 Task: Add the location "Cabin in Peshastin" to your wishlist.
Action: Mouse moved to (956, 102)
Screenshot: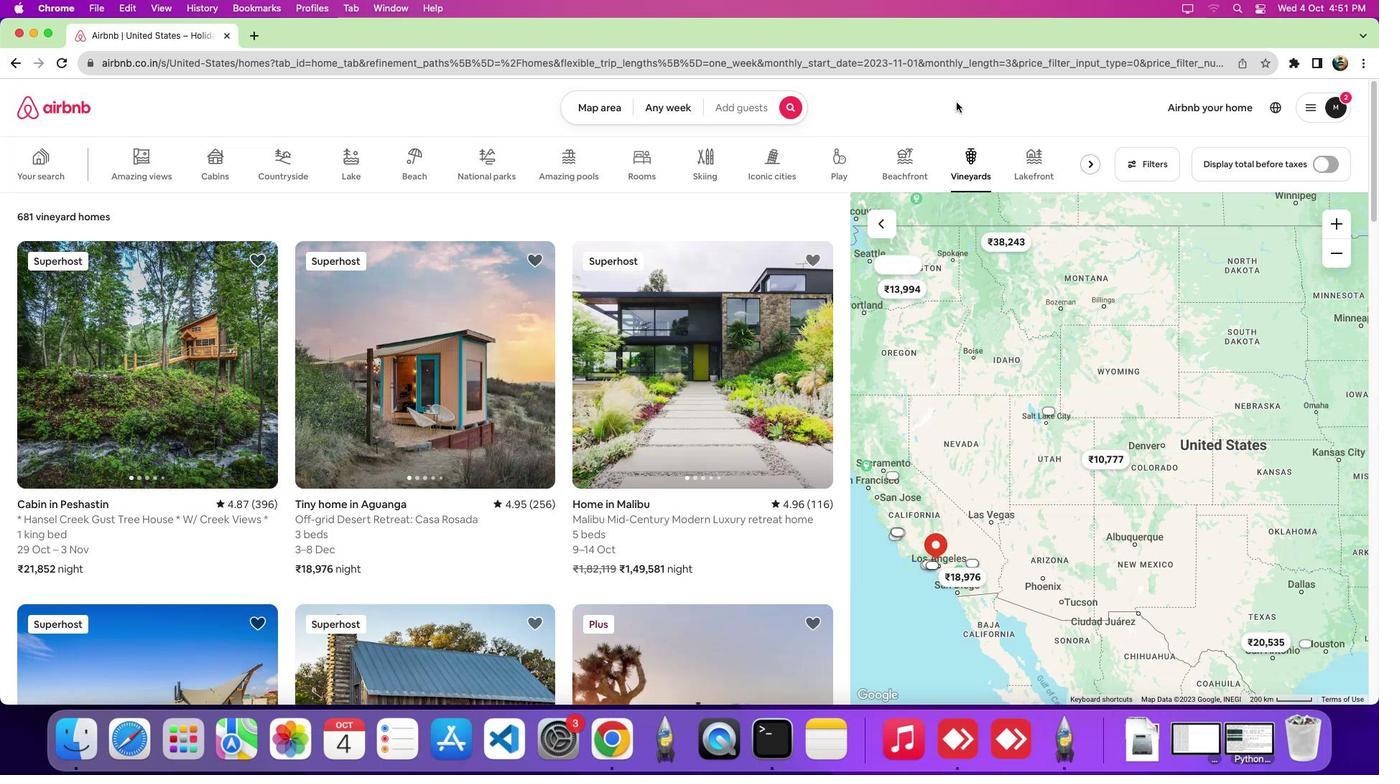 
Action: Mouse pressed left at (956, 102)
Screenshot: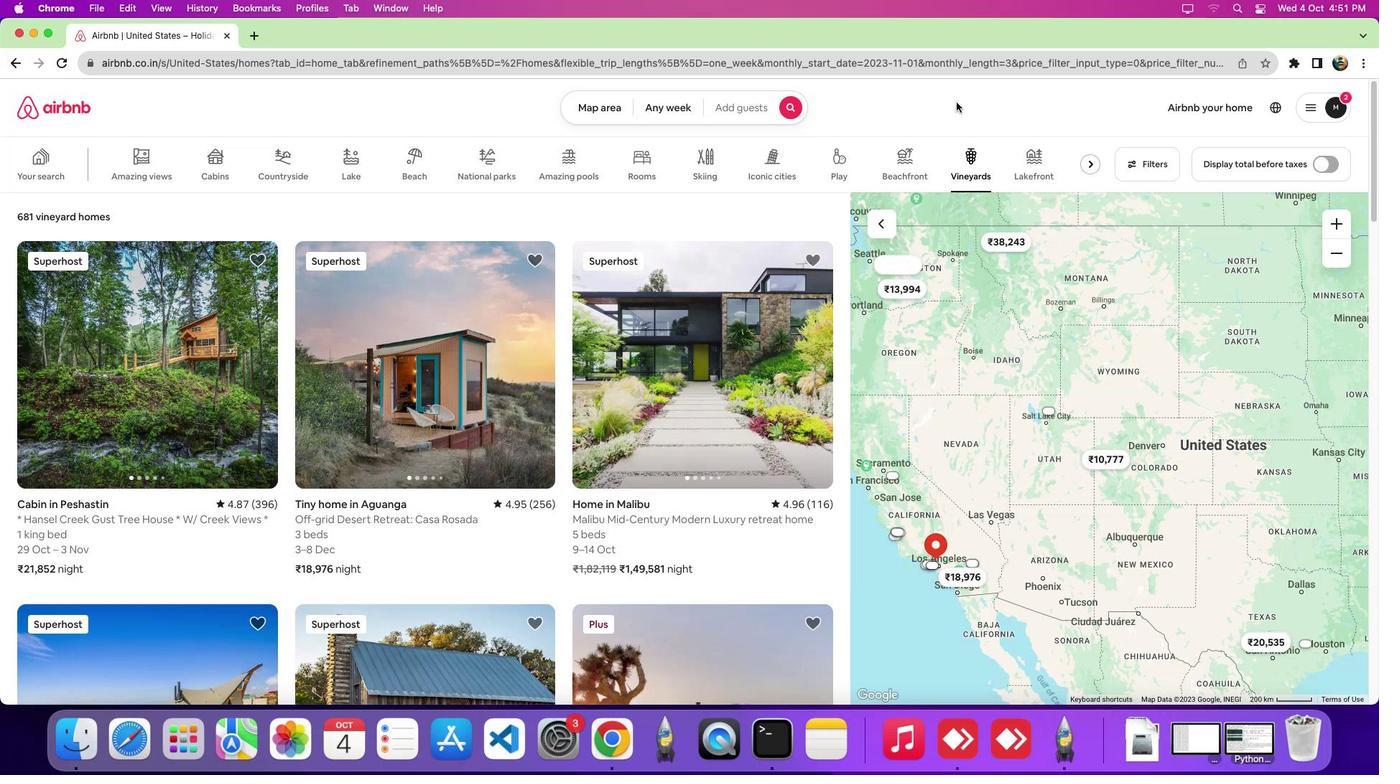 
Action: Mouse moved to (971, 165)
Screenshot: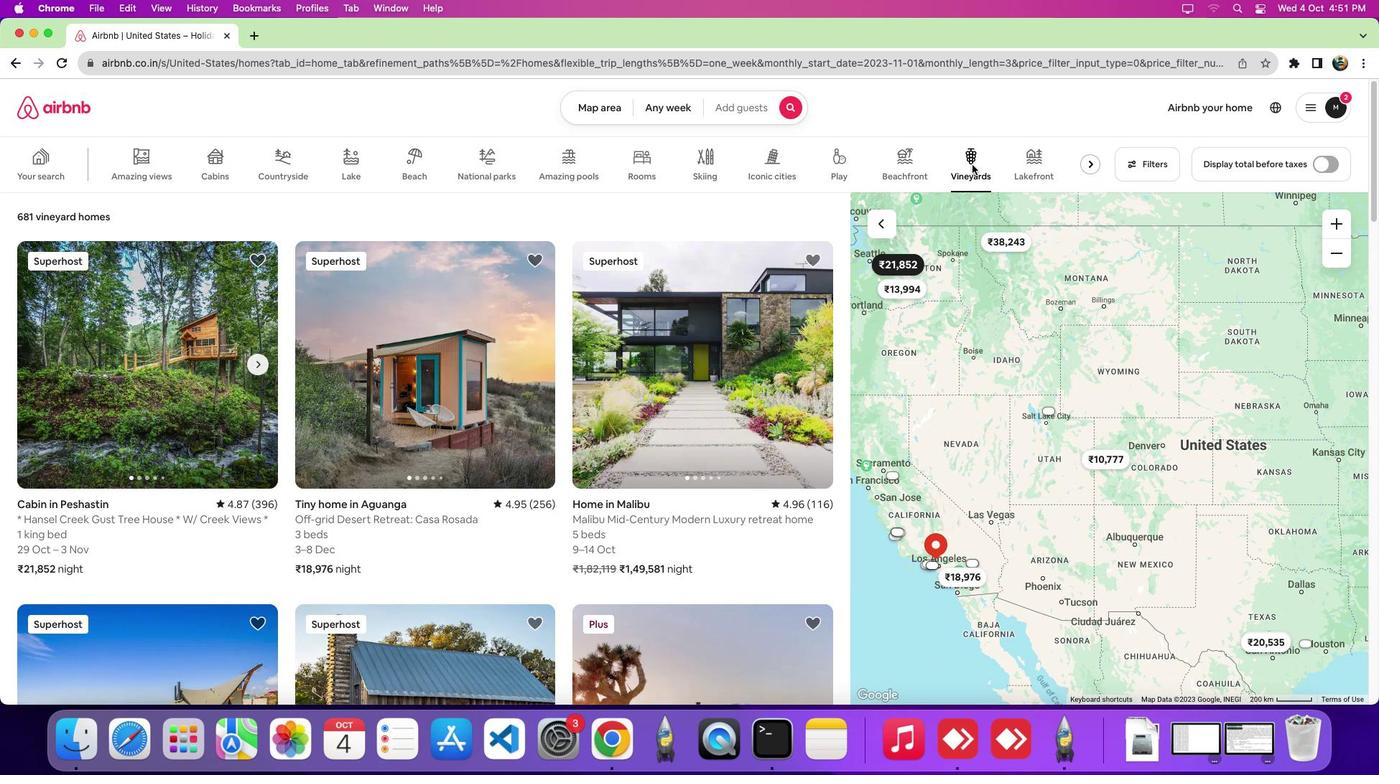 
Action: Mouse pressed left at (971, 165)
Screenshot: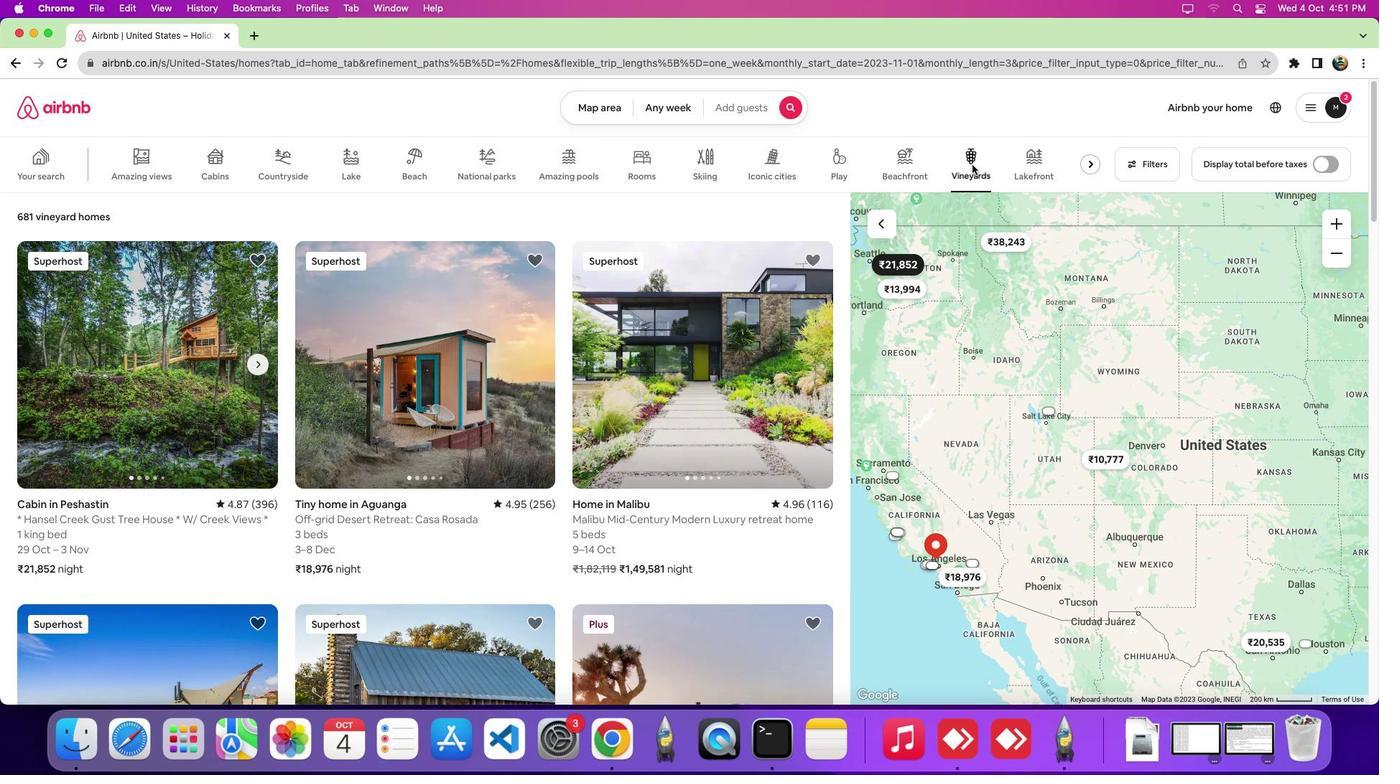
Action: Mouse moved to (153, 432)
Screenshot: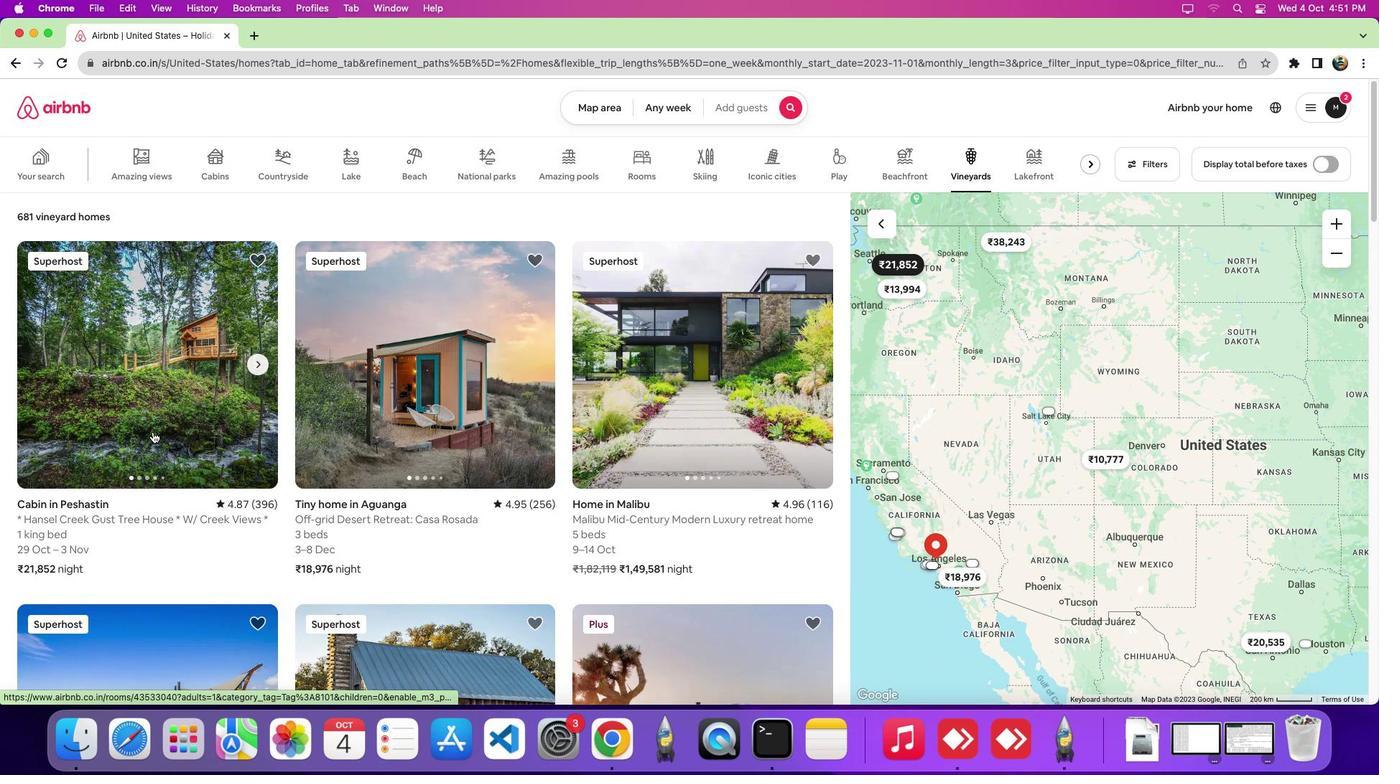 
Action: Mouse pressed left at (153, 432)
Screenshot: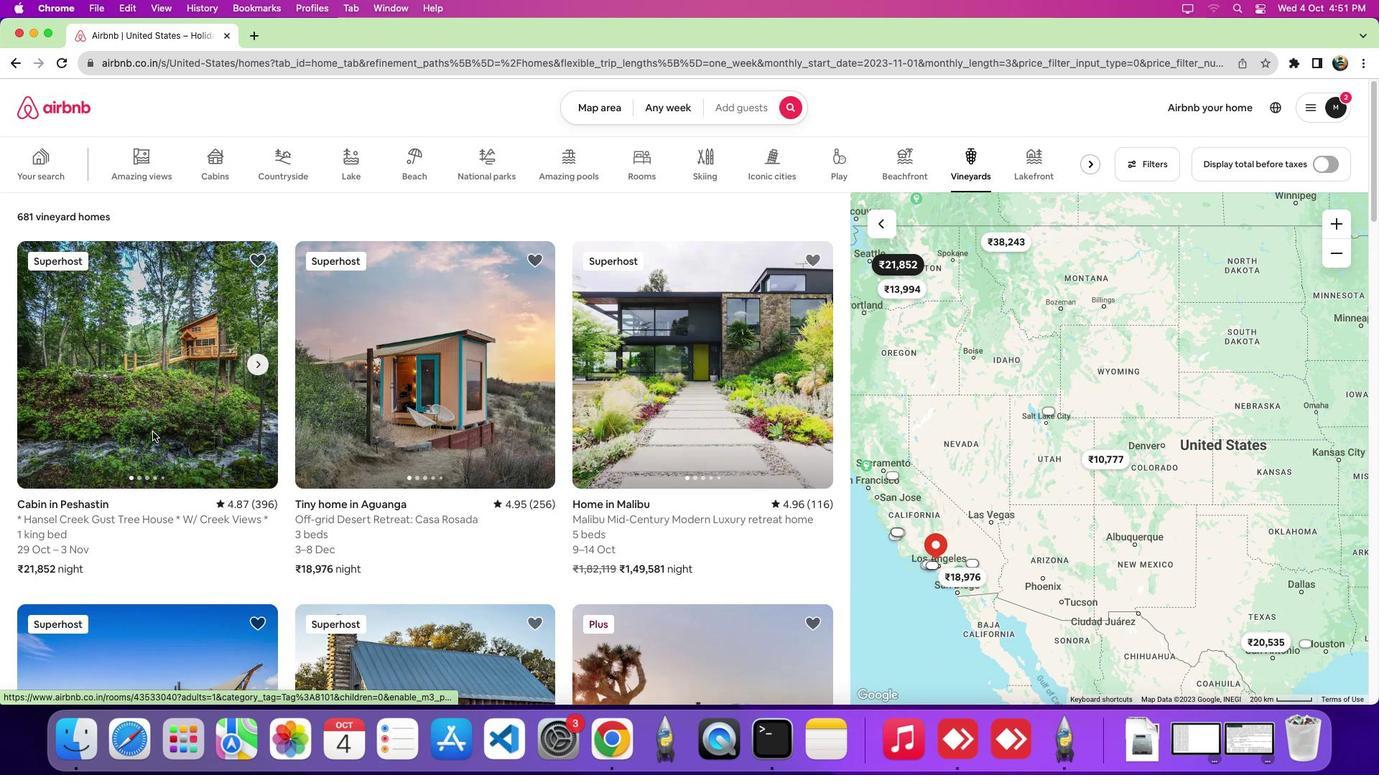 
Action: Mouse moved to (1065, 167)
Screenshot: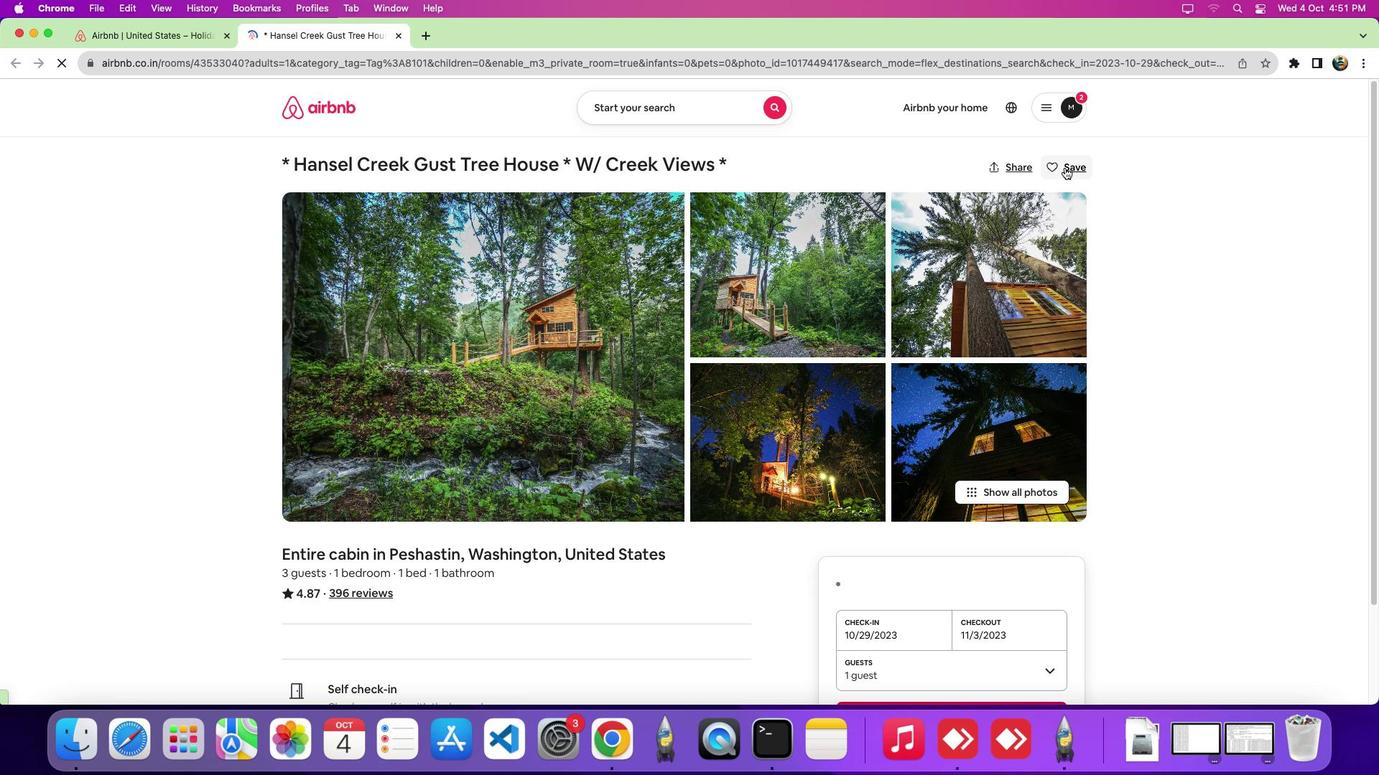 
Action: Mouse pressed left at (1065, 167)
Screenshot: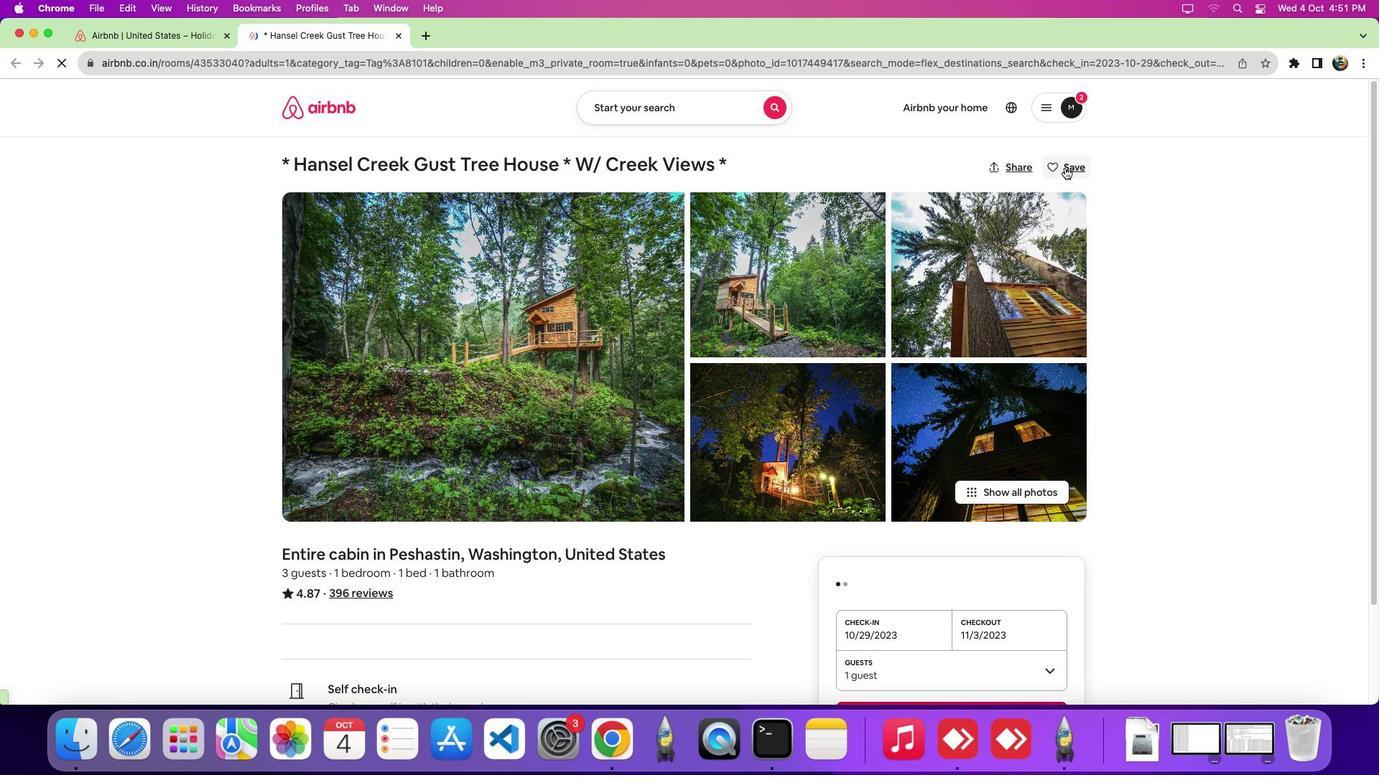 
Action: Mouse moved to (735, 342)
Screenshot: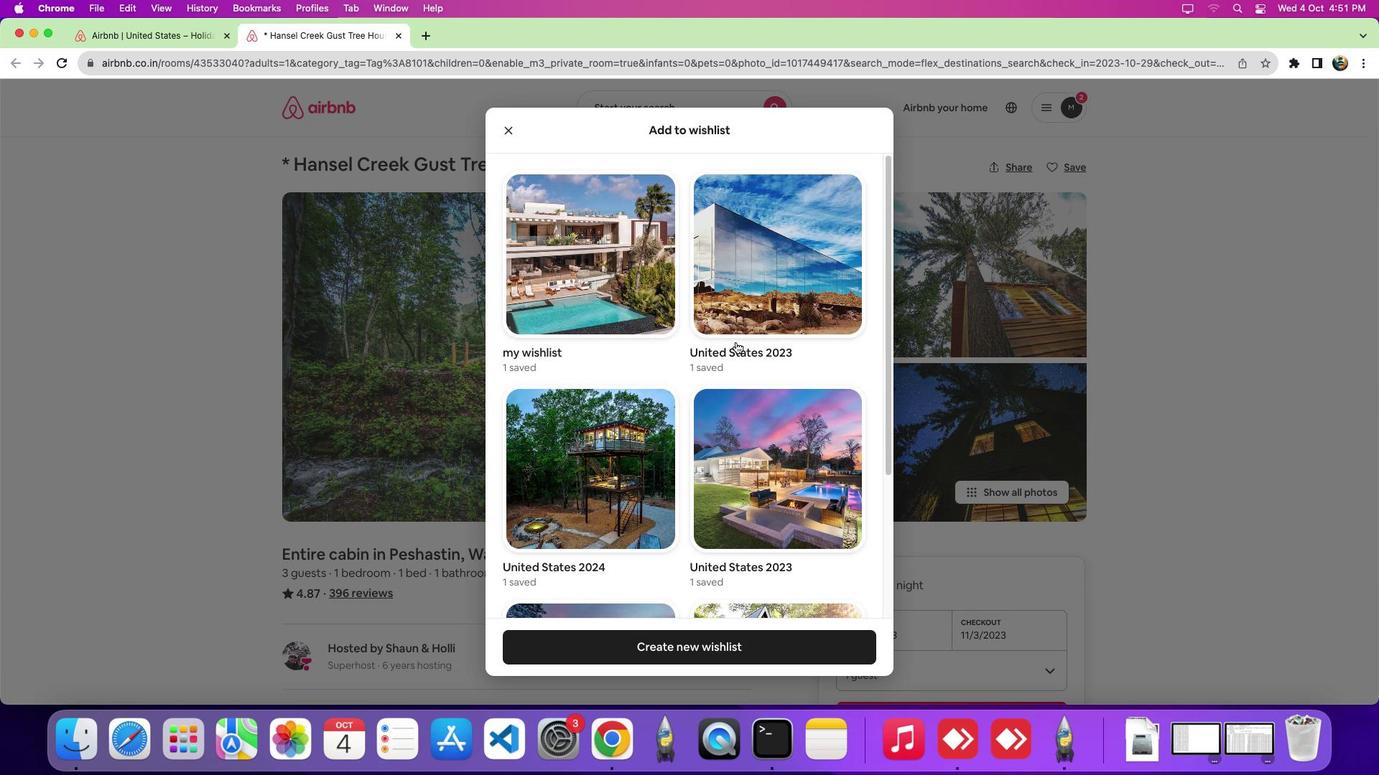 
Action: Mouse scrolled (735, 342) with delta (0, 0)
Screenshot: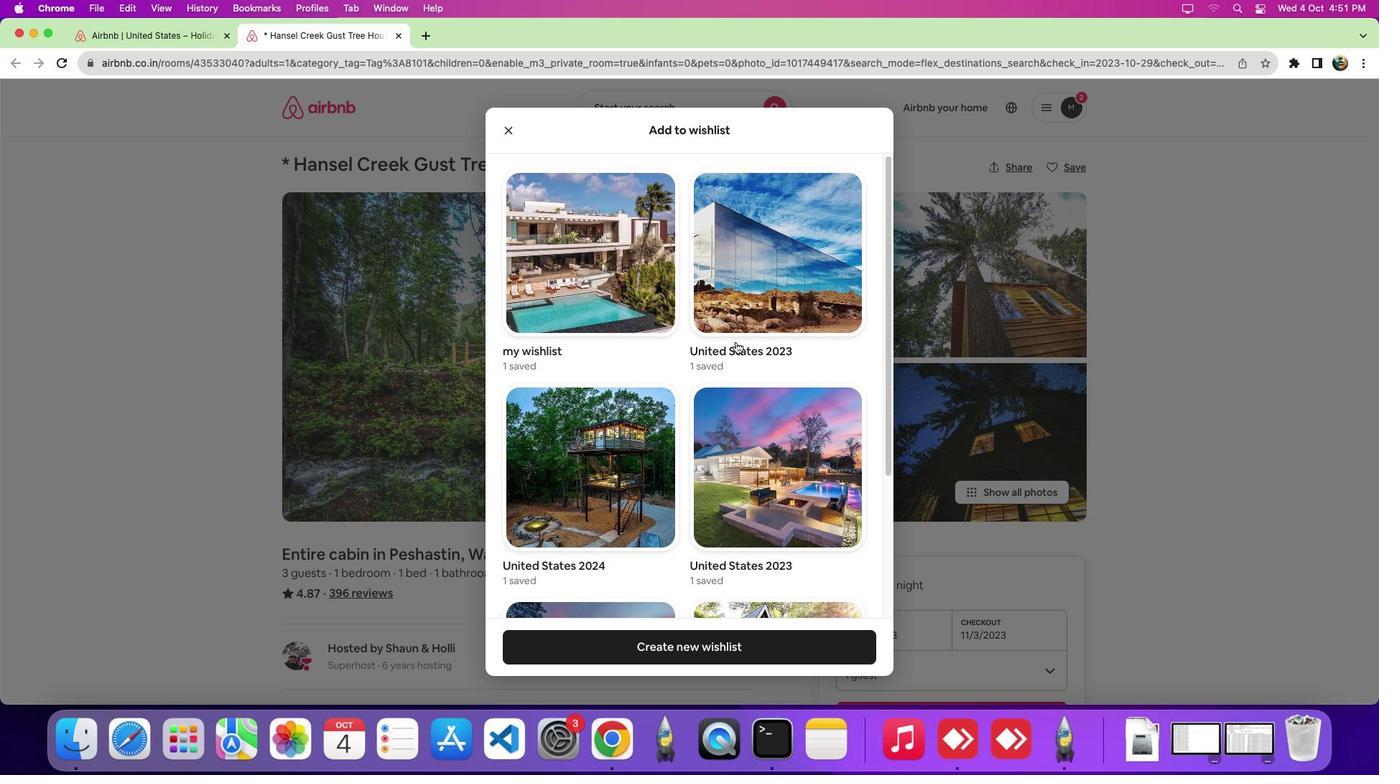 
Action: Mouse scrolled (735, 342) with delta (0, 0)
Screenshot: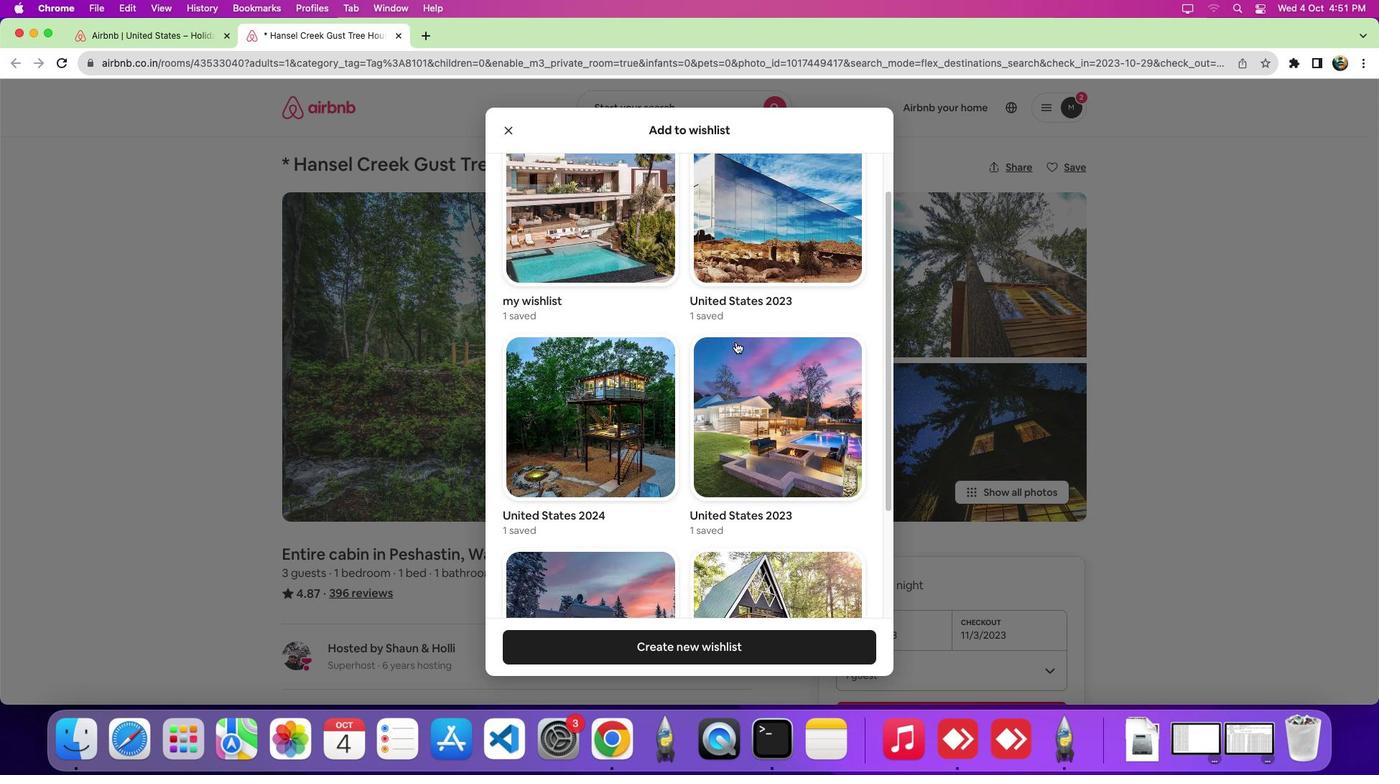 
Action: Mouse scrolled (735, 342) with delta (0, -4)
Screenshot: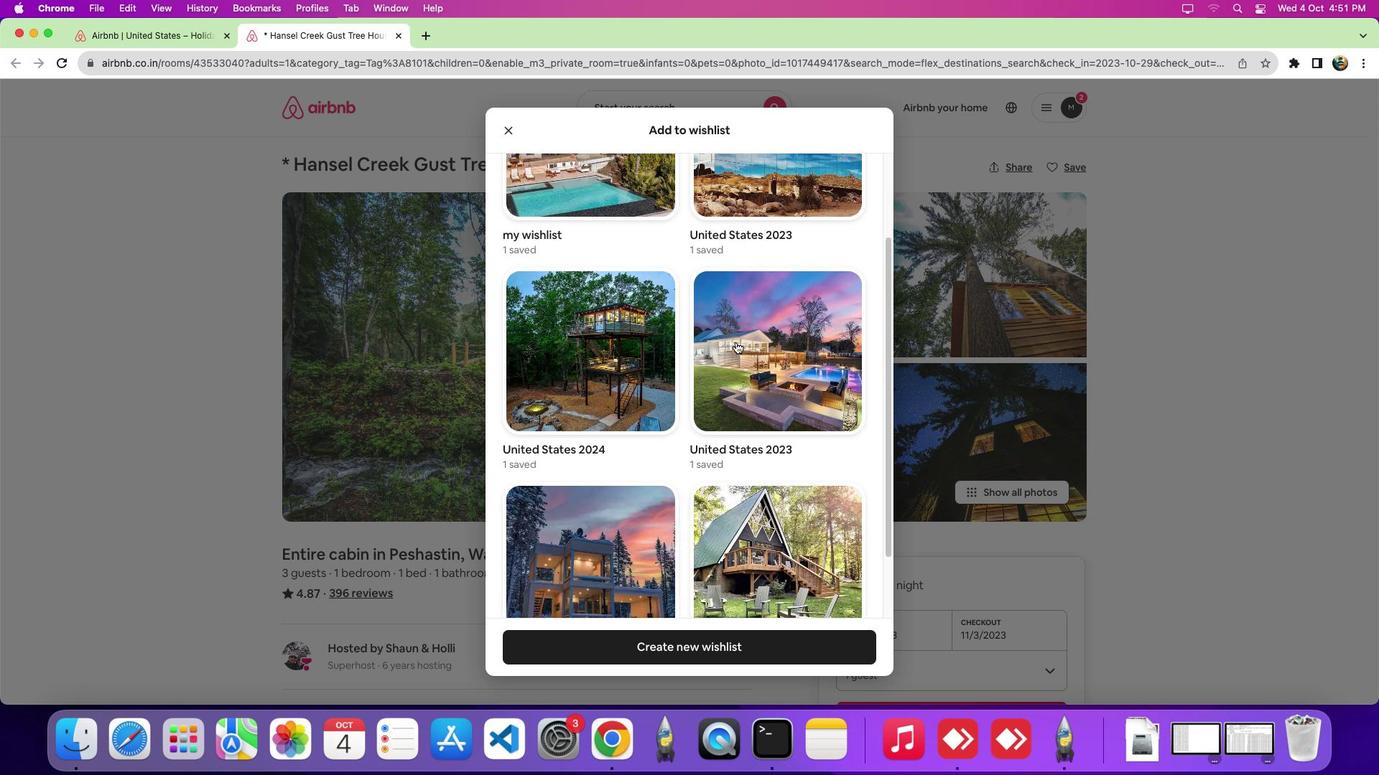 
Action: Mouse moved to (715, 650)
Screenshot: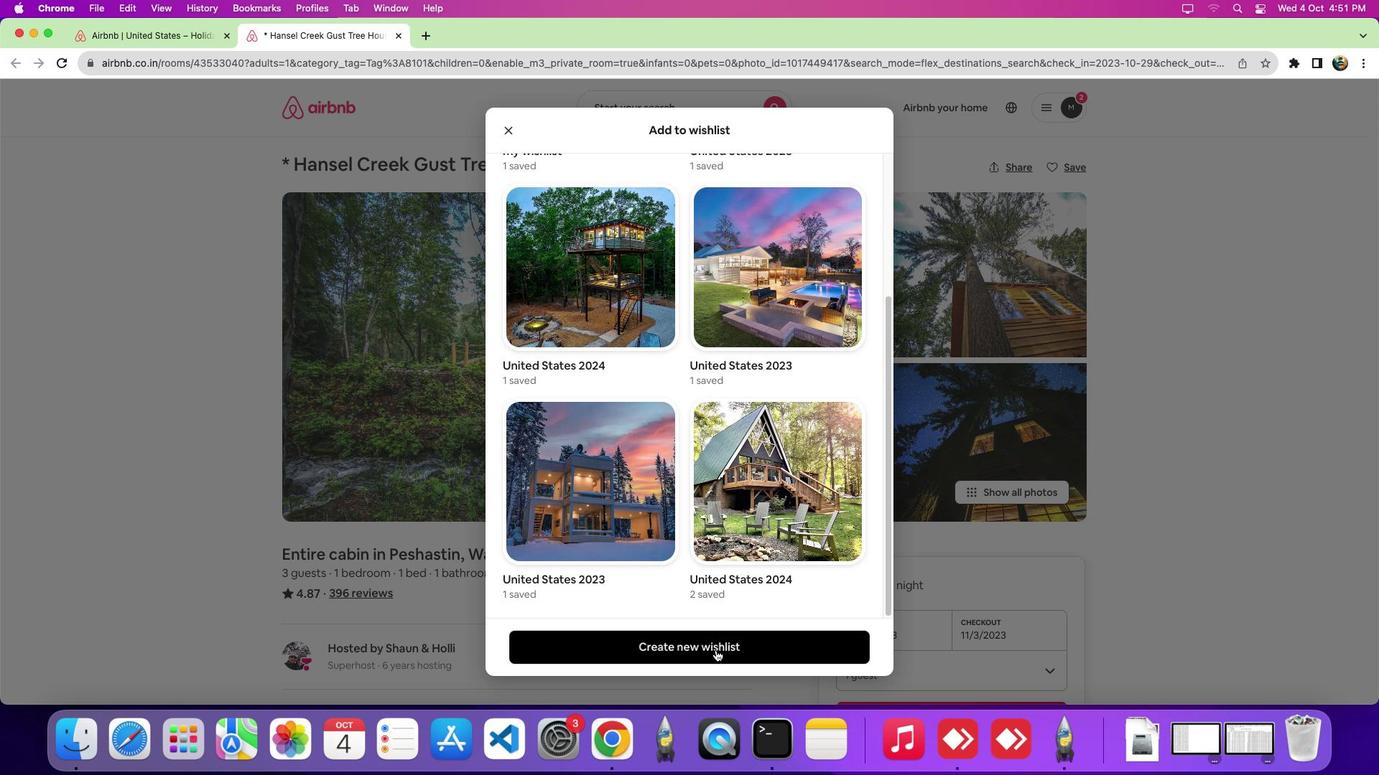 
Action: Mouse pressed left at (715, 650)
Screenshot: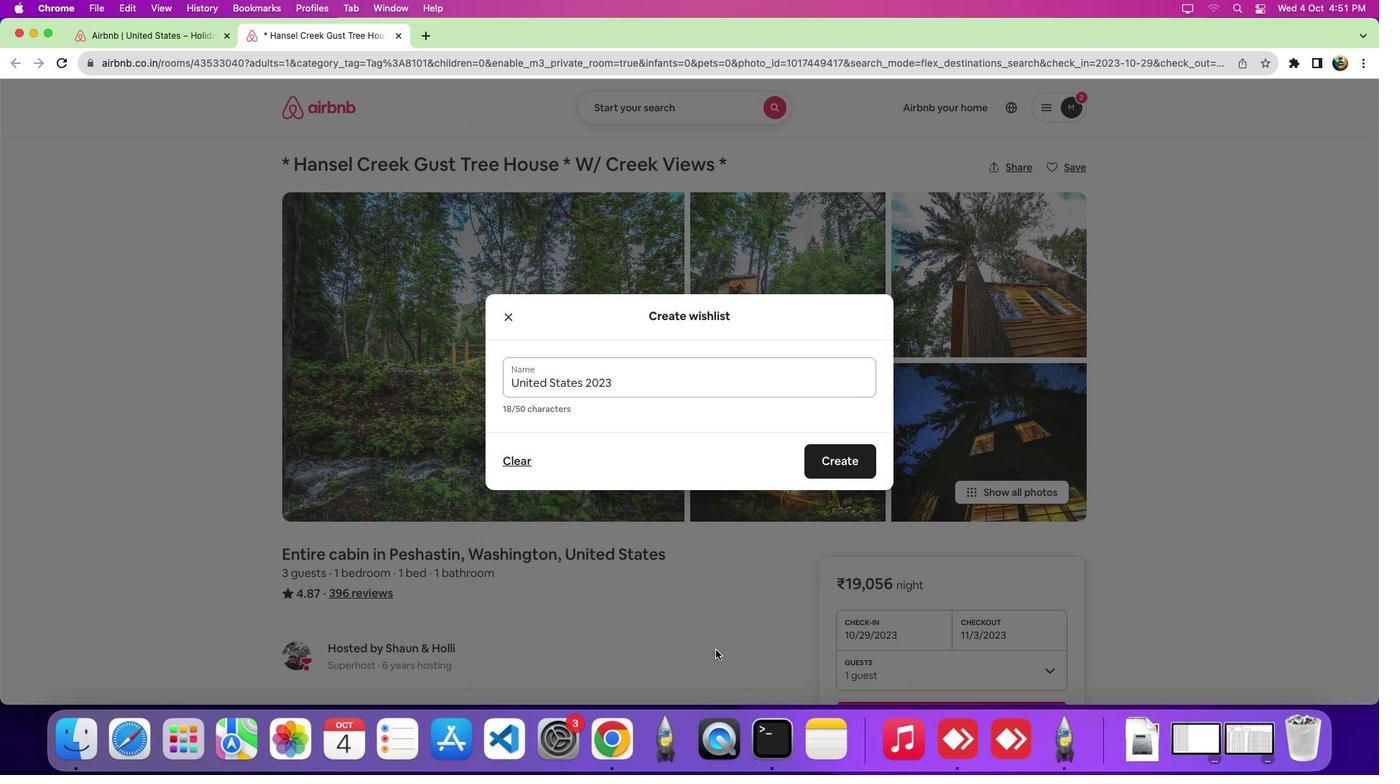 
Action: Mouse moved to (836, 458)
Screenshot: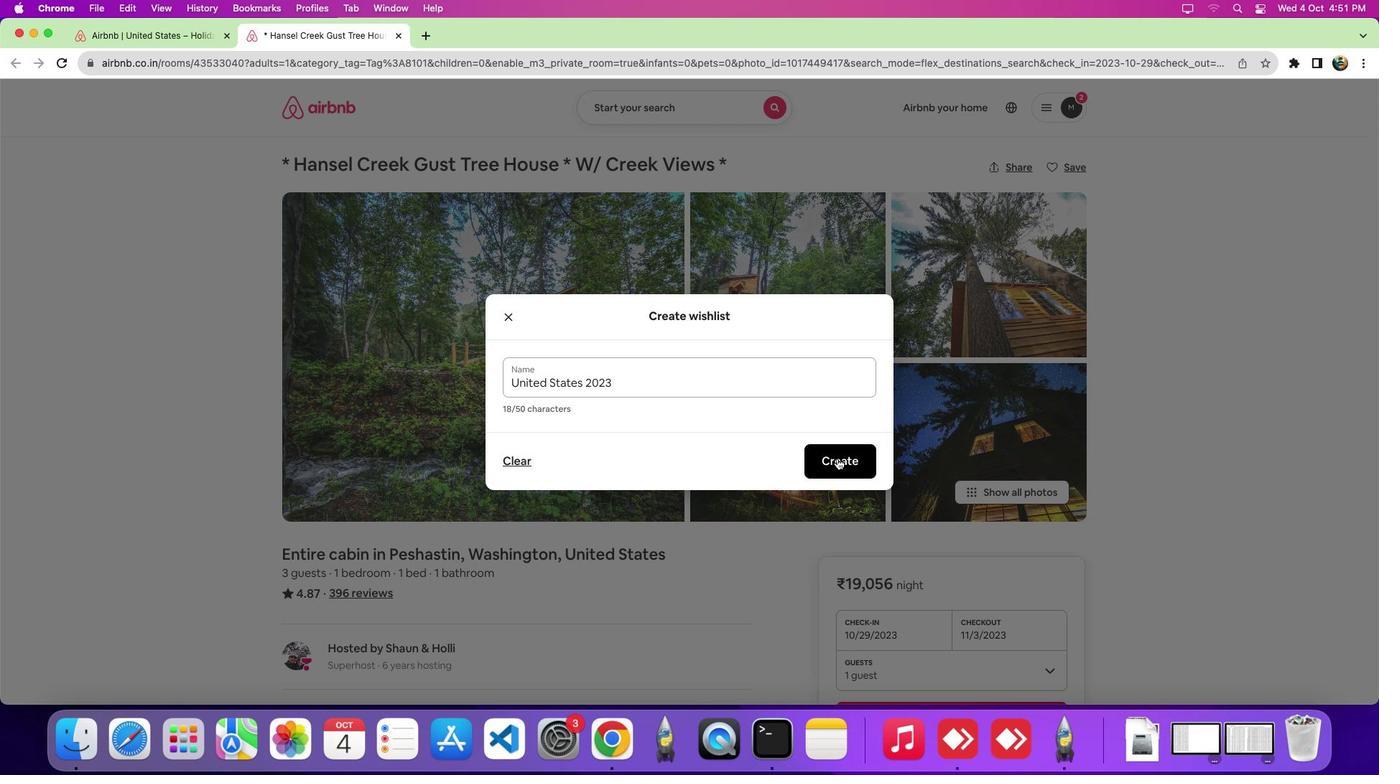
Action: Mouse pressed left at (836, 458)
Screenshot: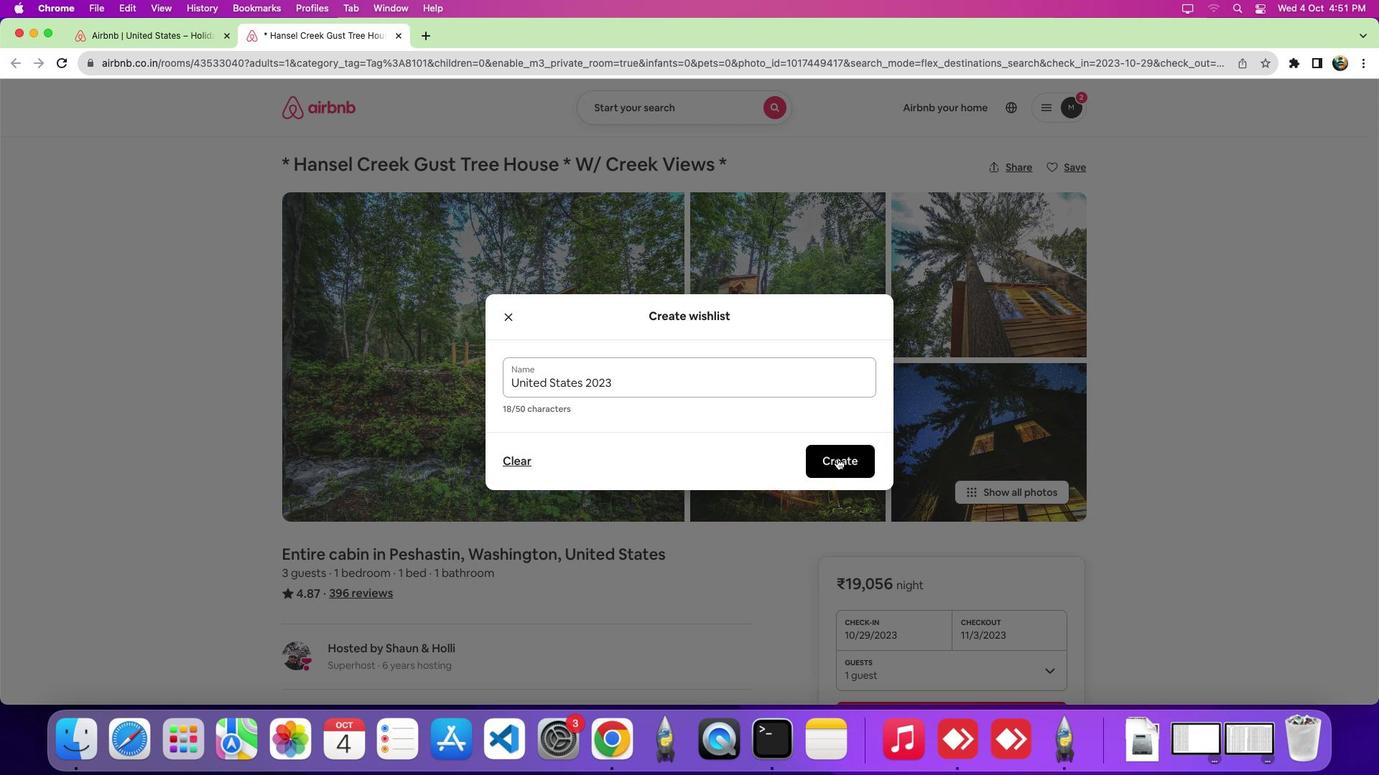 
Action: Mouse moved to (836, 458)
Screenshot: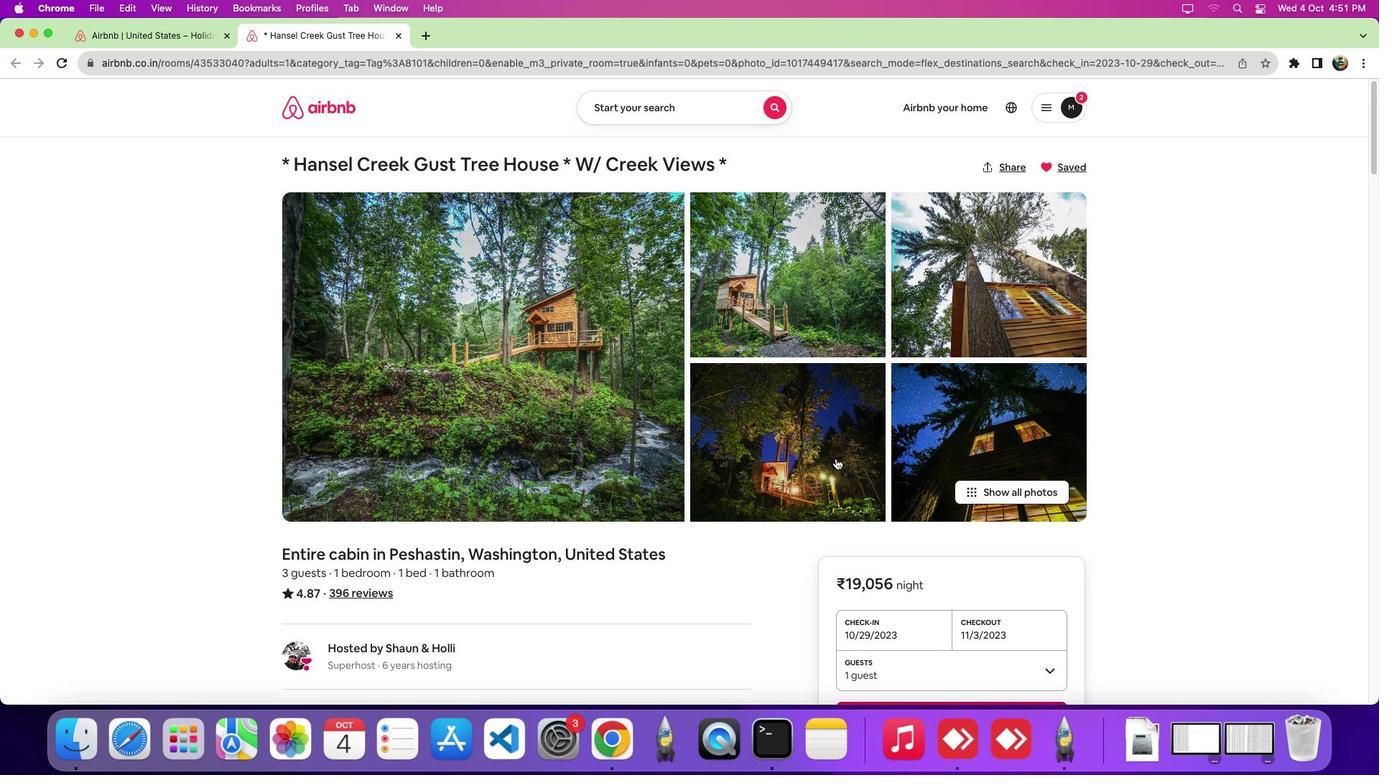 
